 Task: Plan a scenic drive along the Pacific Coast Highway from San Diego, California, to Los Angeles, California.
Action: Mouse moved to (232, 83)
Screenshot: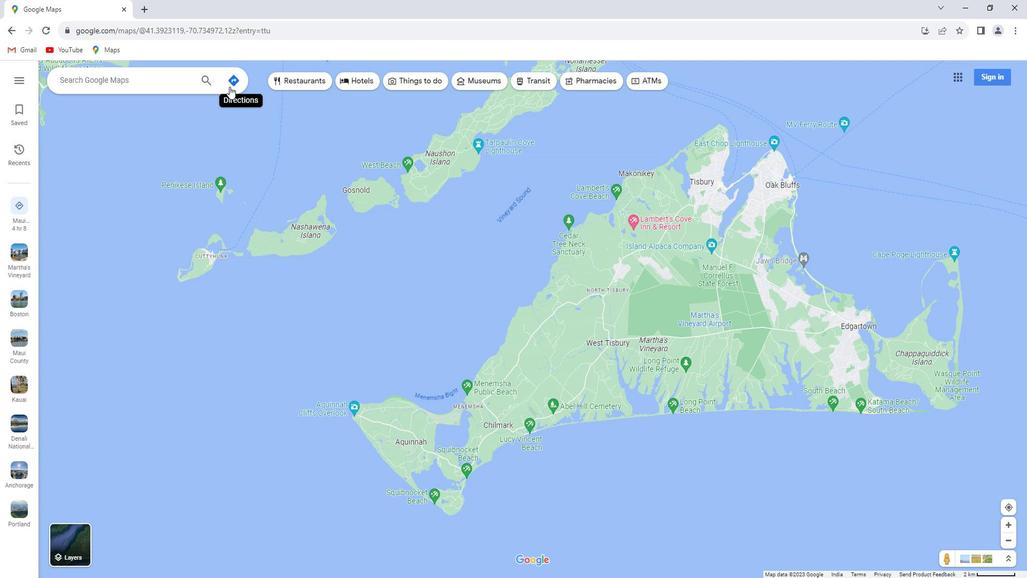 
Action: Mouse pressed left at (232, 83)
Screenshot: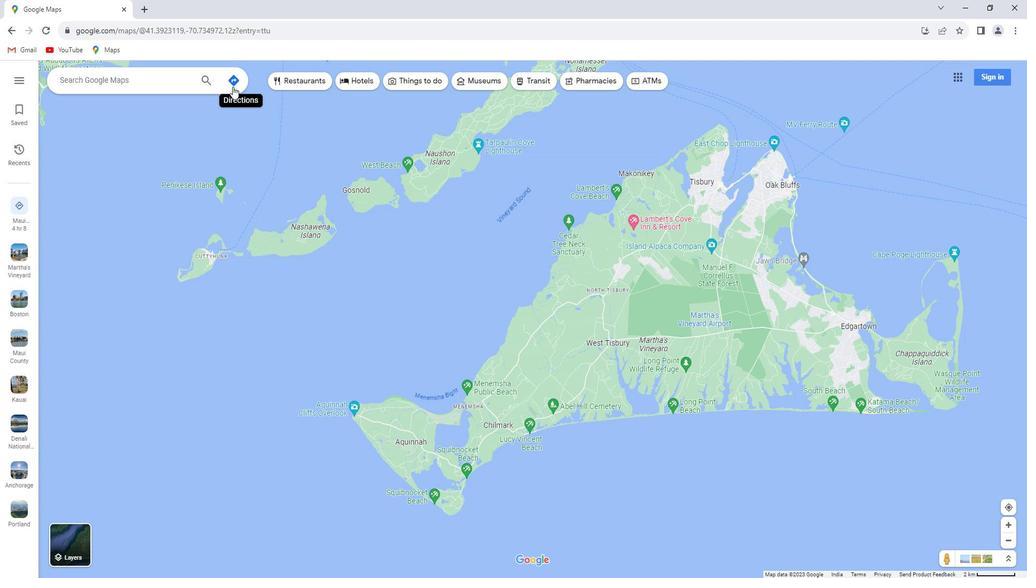 
Action: Mouse moved to (167, 107)
Screenshot: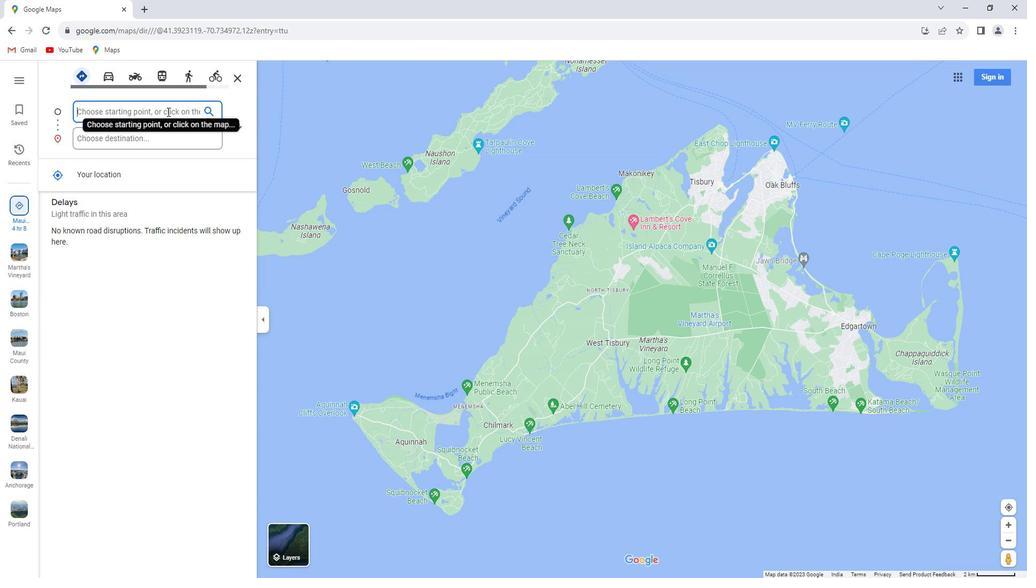 
Action: Key pressed <Key.shift>San<Key.space><Key.shift>diego,<Key.space><Key.shift>California
Screenshot: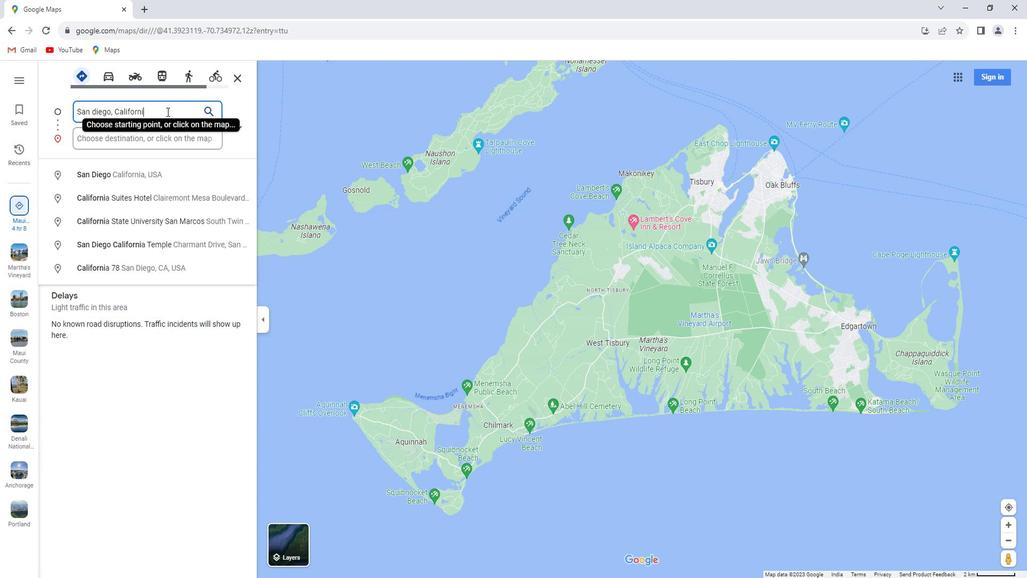 
Action: Mouse moved to (153, 132)
Screenshot: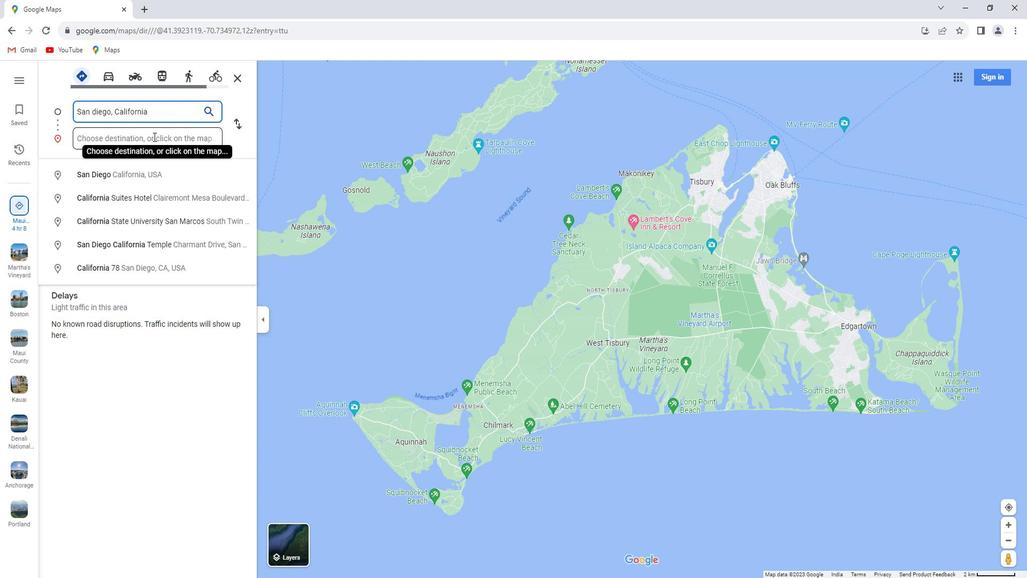 
Action: Mouse pressed left at (153, 132)
Screenshot: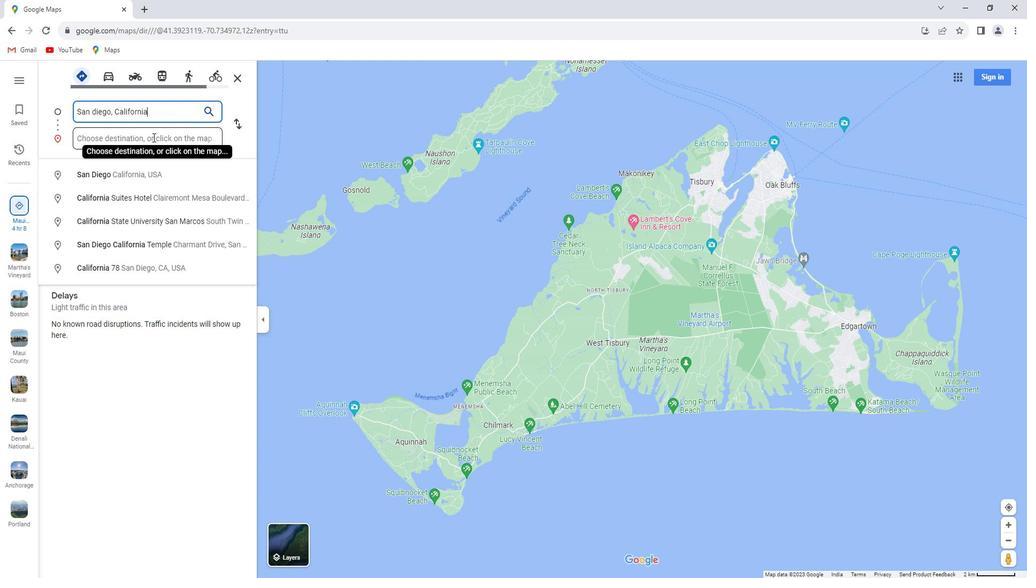 
Action: Key pressed <Key.shift>Los<Key.space><Key.shift>Angeles,<Key.space><Key.shift>California<Key.enter>
Screenshot: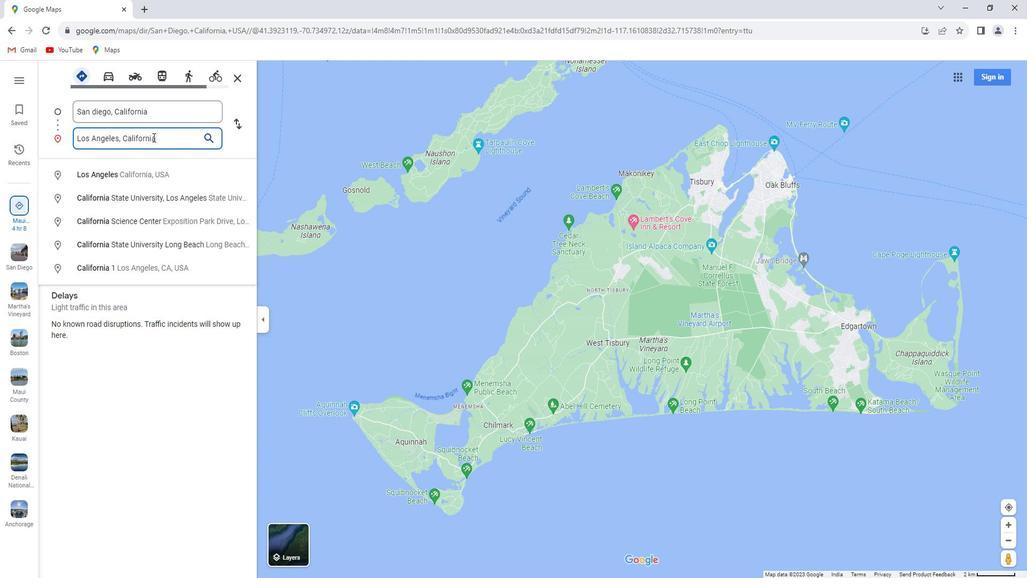 
Action: Mouse moved to (523, 83)
Screenshot: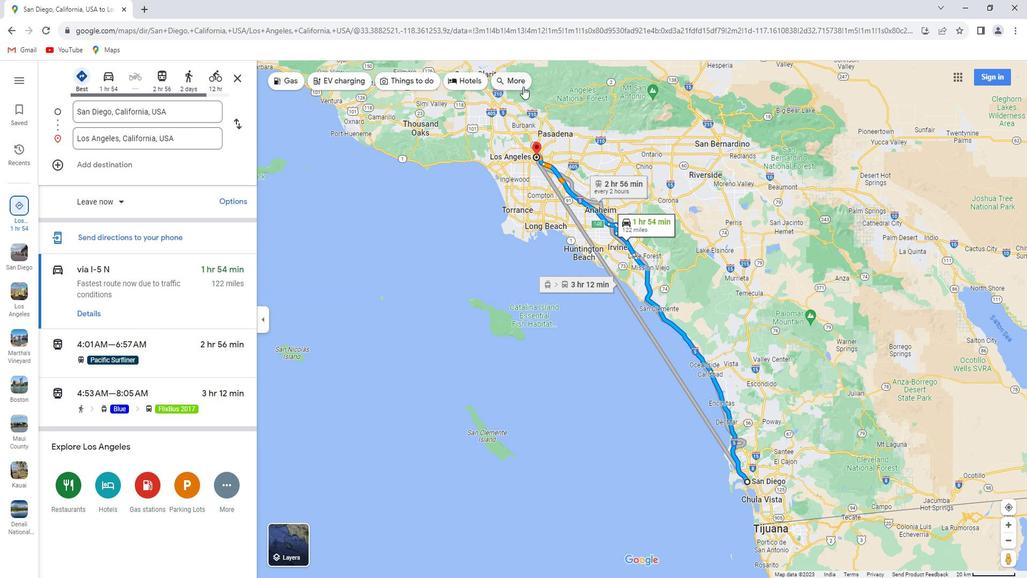 
Action: Mouse pressed left at (523, 83)
Screenshot: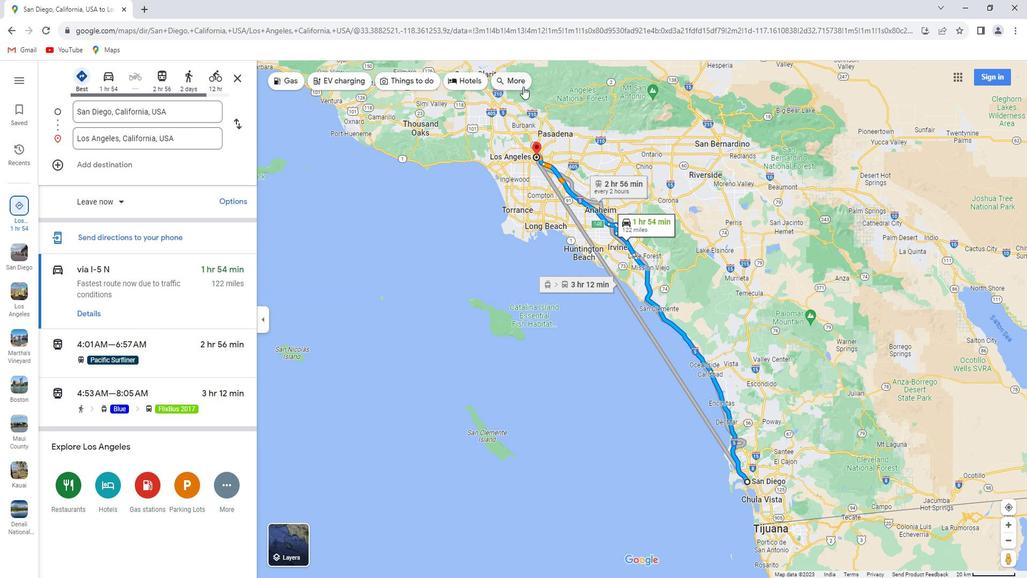 
Action: Mouse moved to (132, 71)
Screenshot: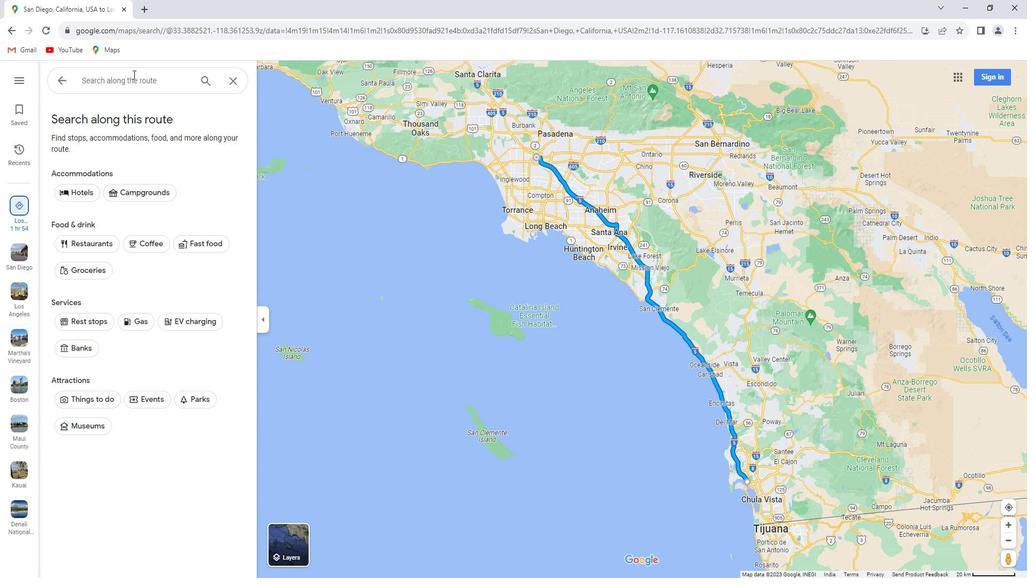 
Action: Mouse pressed left at (132, 71)
Screenshot: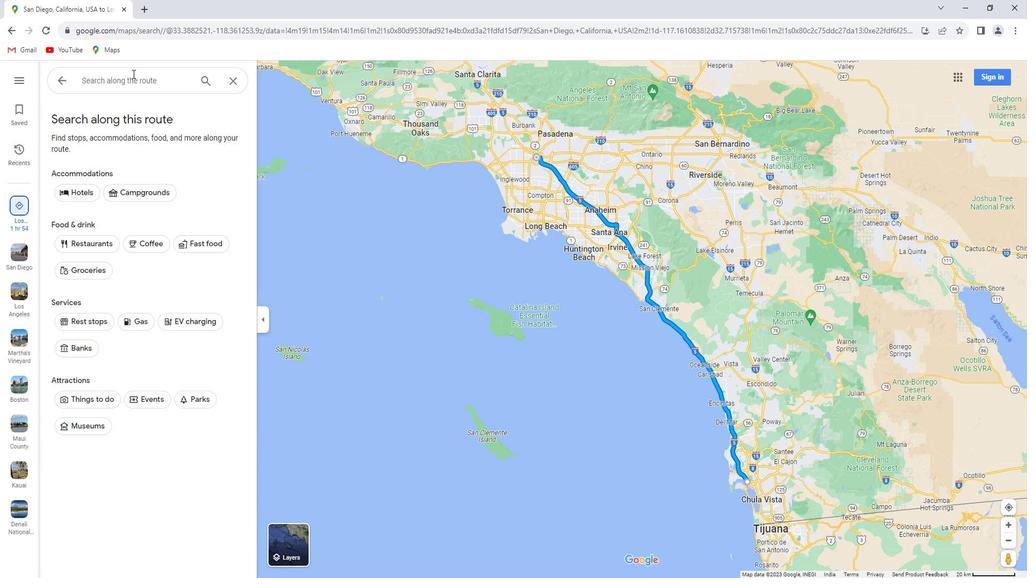 
Action: Key pressed scenic<Key.space>drive<Key.space>along<Key.space>the<Key.space><Key.shift>Pacific<Key.space><Key.shift>Coast<Key.space><Key.shift>Highway<Key.enter>
Screenshot: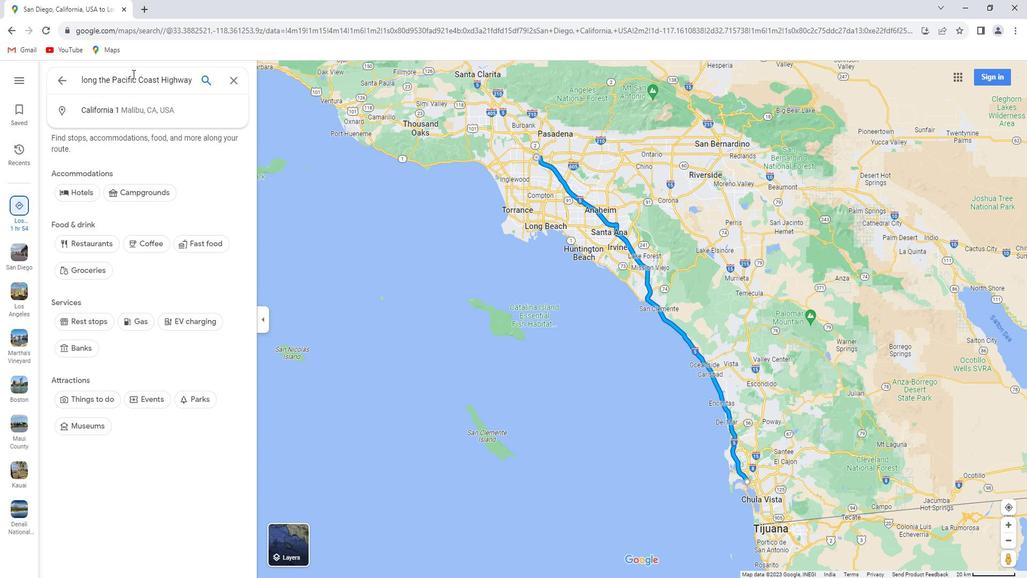 
Action: Mouse moved to (177, 113)
Screenshot: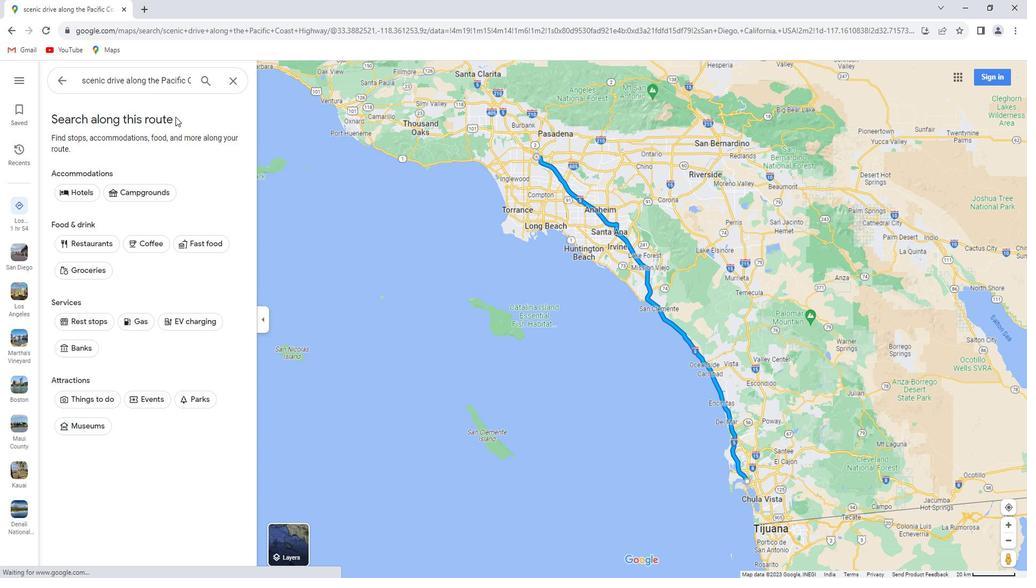 
